 Task: Add the task  Develop a new online platform for event ticket sales to the section Code Crushers in the project AgileMind and add a Due Date to the respective task as 2023/07/02
Action: Mouse moved to (613, 385)
Screenshot: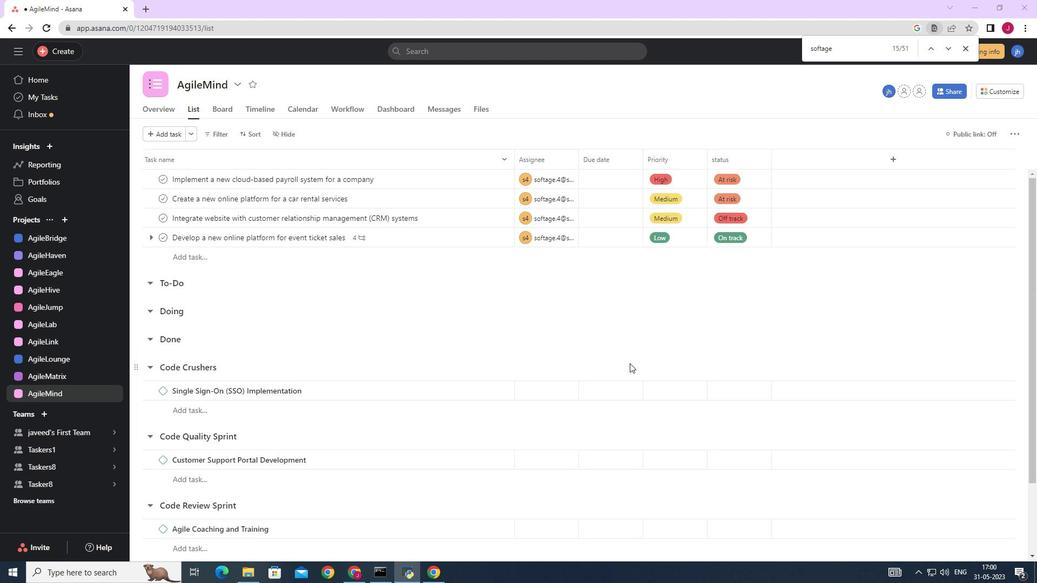 
Action: Mouse scrolled (613, 386) with delta (0, 0)
Screenshot: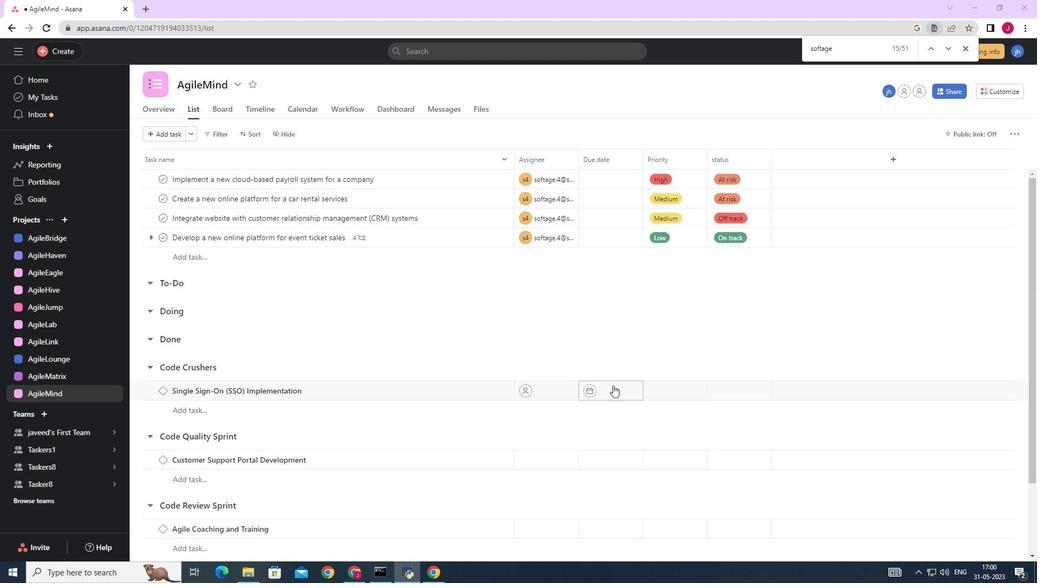 
Action: Mouse scrolled (613, 386) with delta (0, 0)
Screenshot: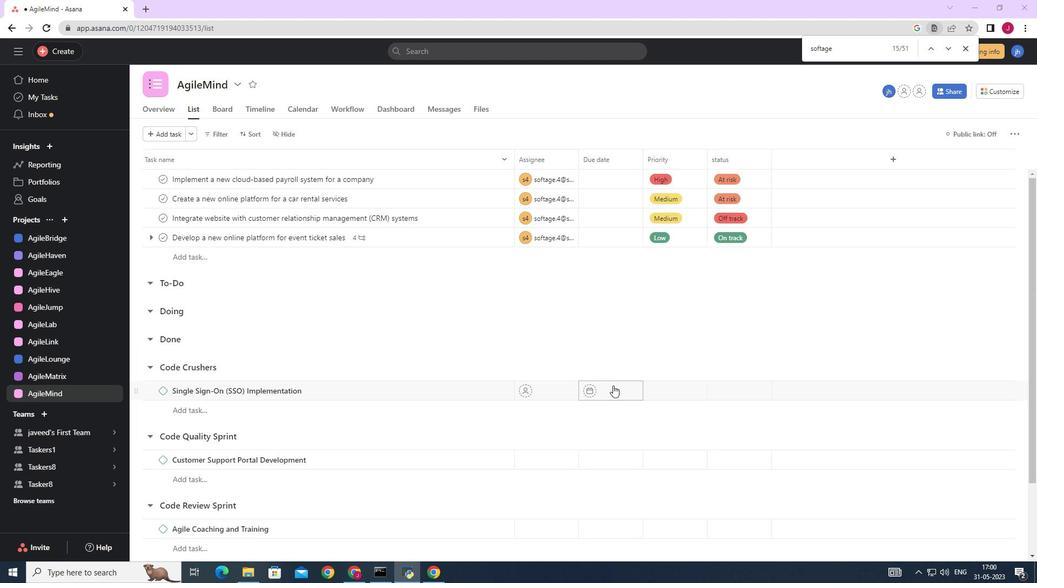 
Action: Mouse scrolled (613, 386) with delta (0, 0)
Screenshot: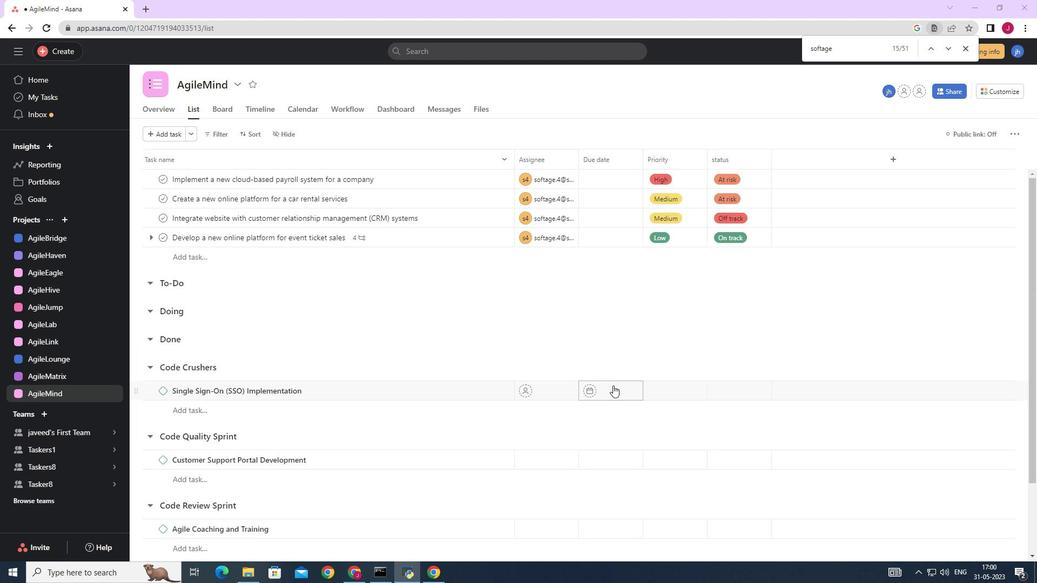 
Action: Mouse moved to (599, 385)
Screenshot: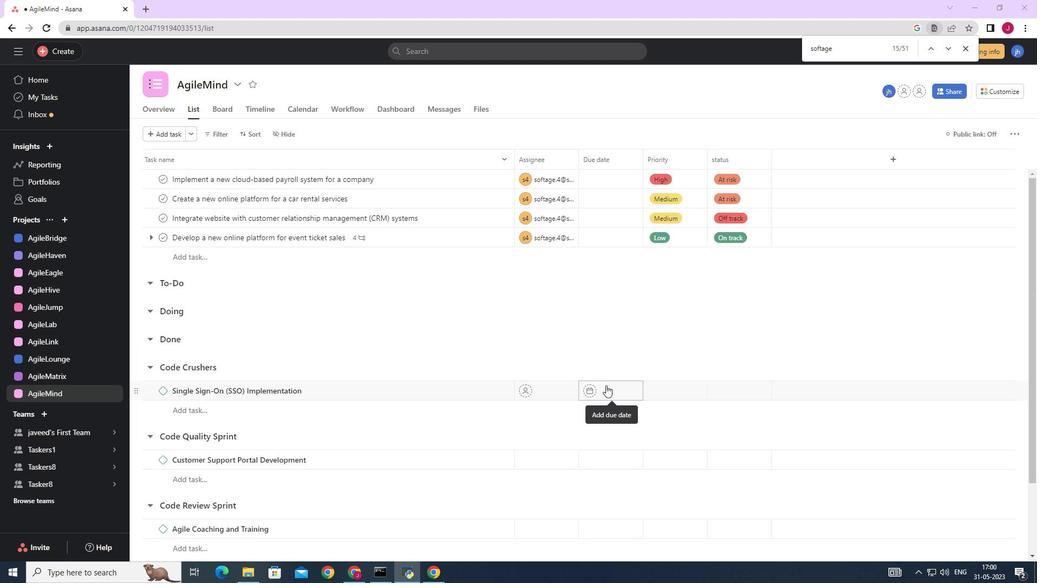 
Action: Mouse scrolled (599, 386) with delta (0, 0)
Screenshot: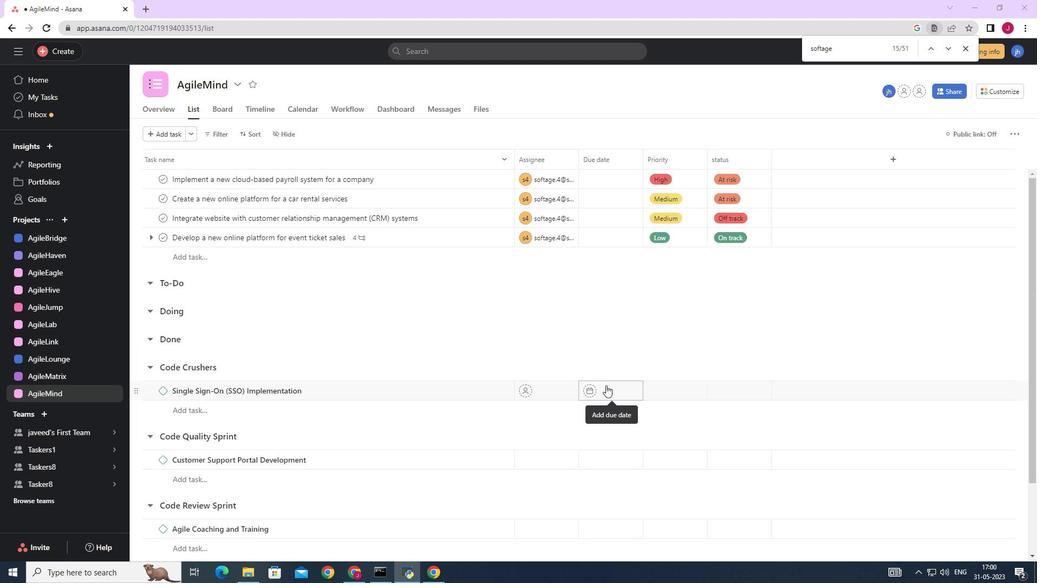 
Action: Mouse scrolled (599, 386) with delta (0, 0)
Screenshot: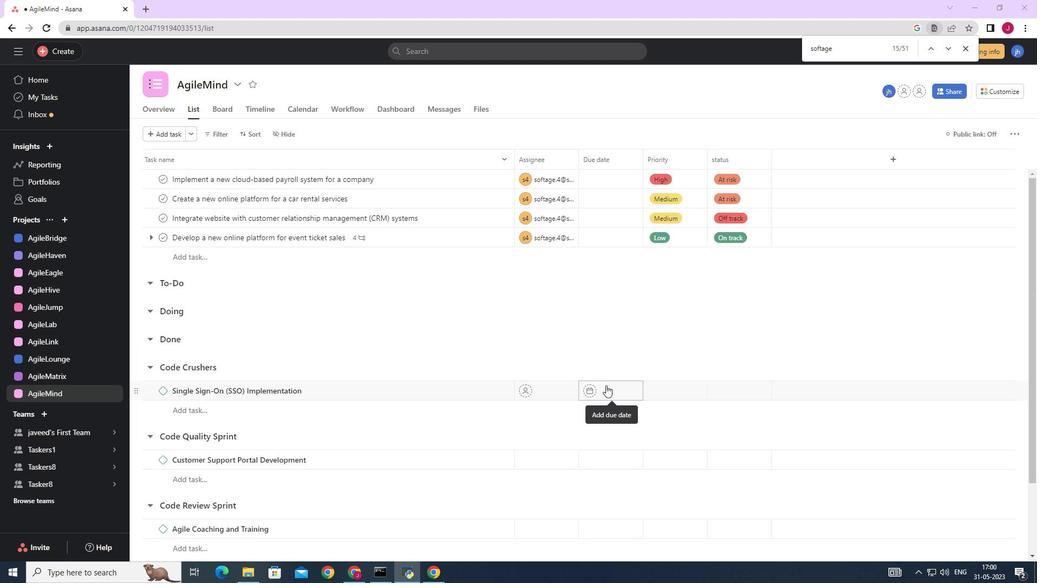 
Action: Mouse scrolled (599, 386) with delta (0, 0)
Screenshot: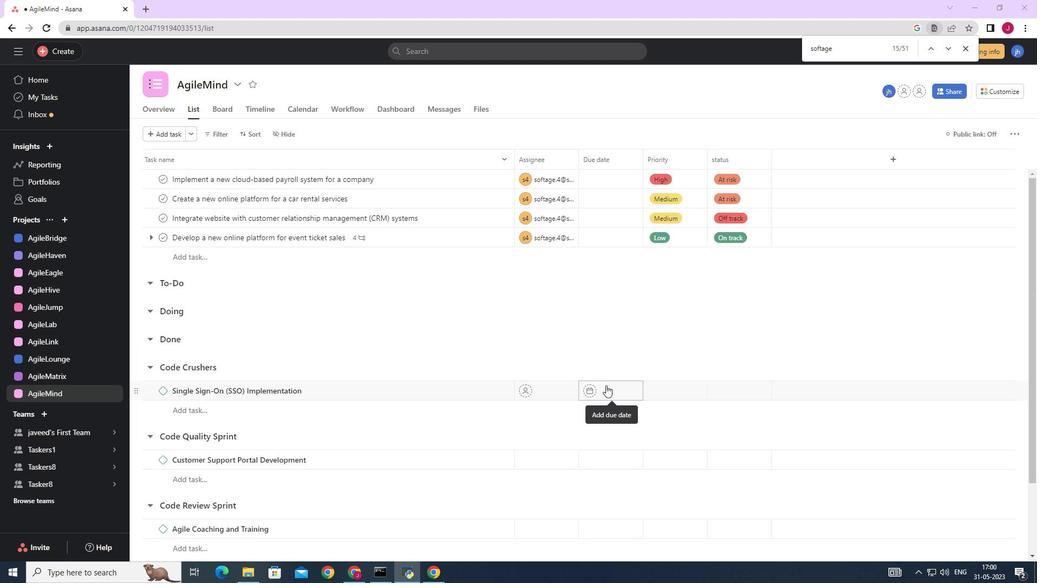 
Action: Mouse moved to (486, 237)
Screenshot: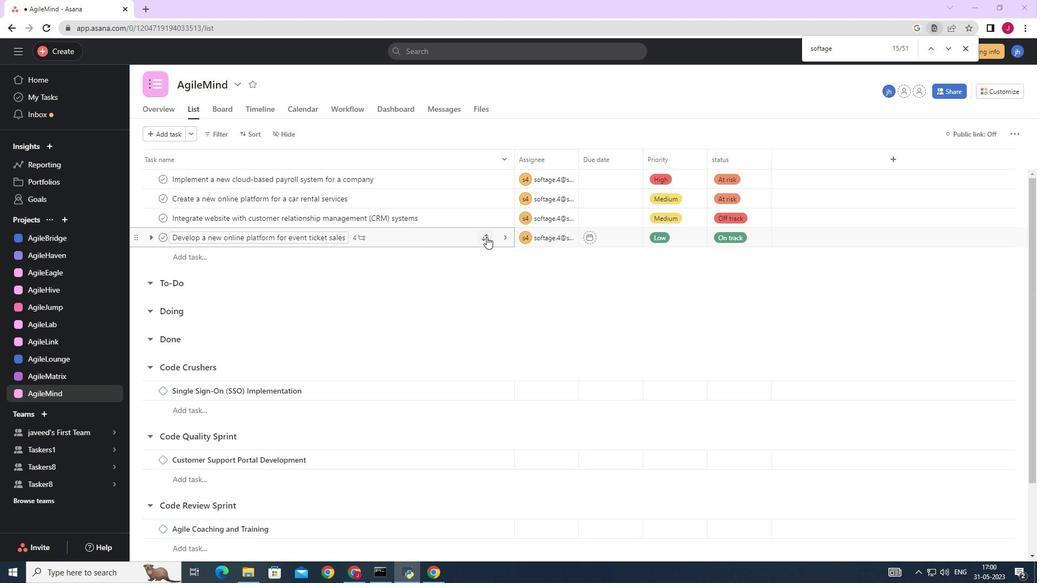 
Action: Mouse pressed left at (486, 237)
Screenshot: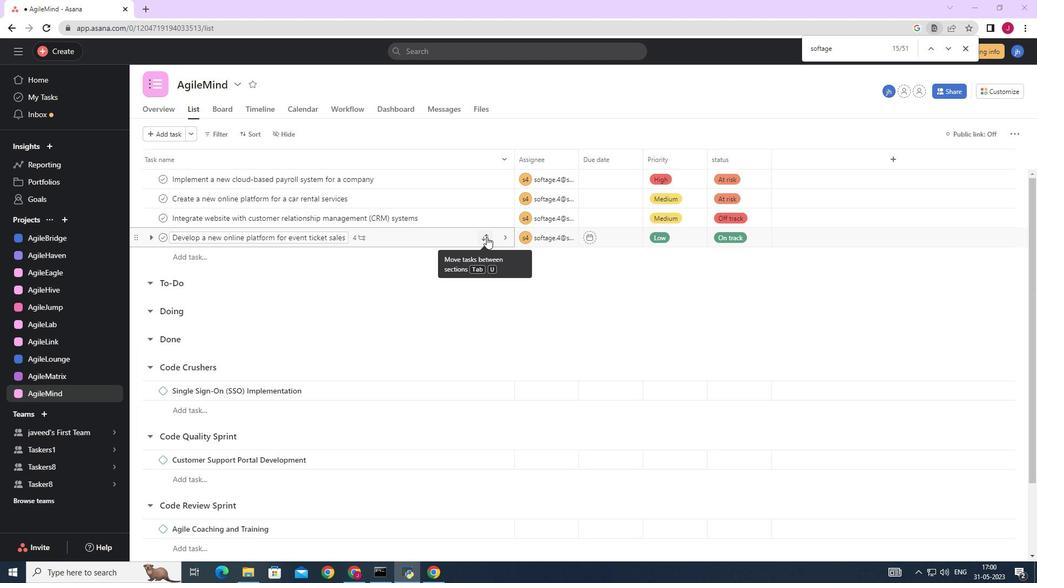 
Action: Mouse moved to (455, 357)
Screenshot: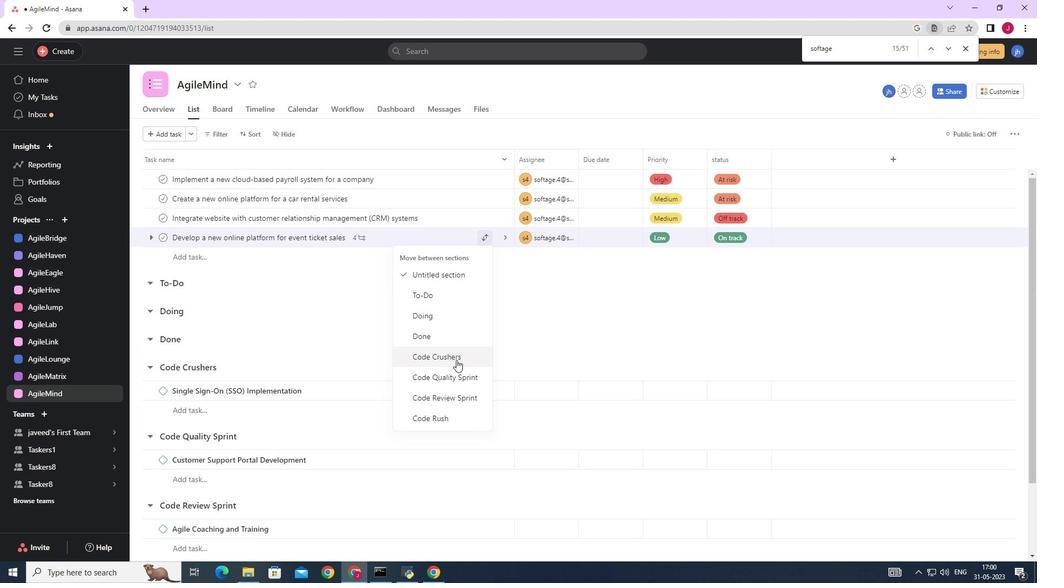 
Action: Mouse pressed left at (455, 357)
Screenshot: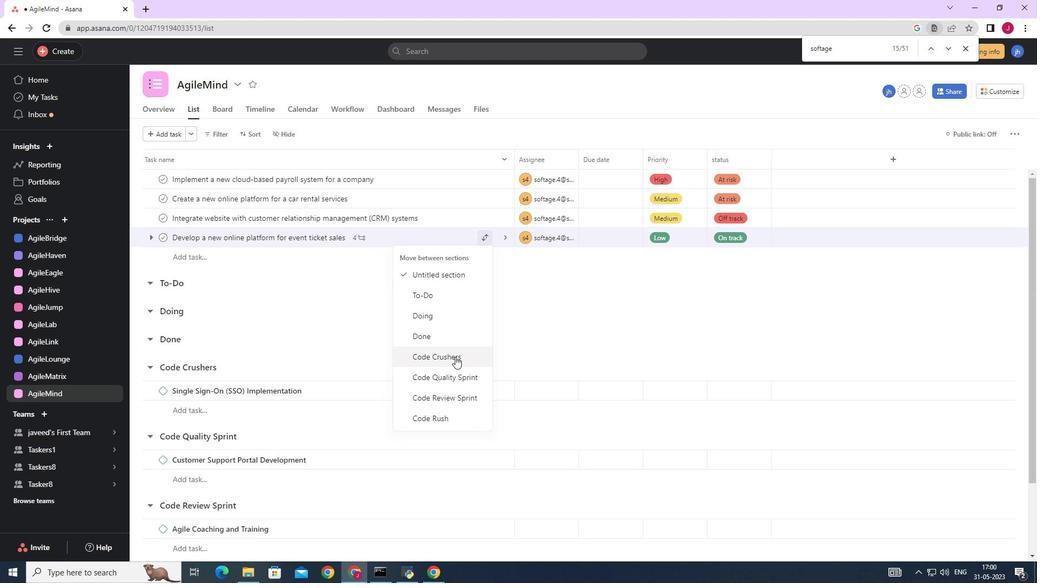 
Action: Mouse moved to (621, 375)
Screenshot: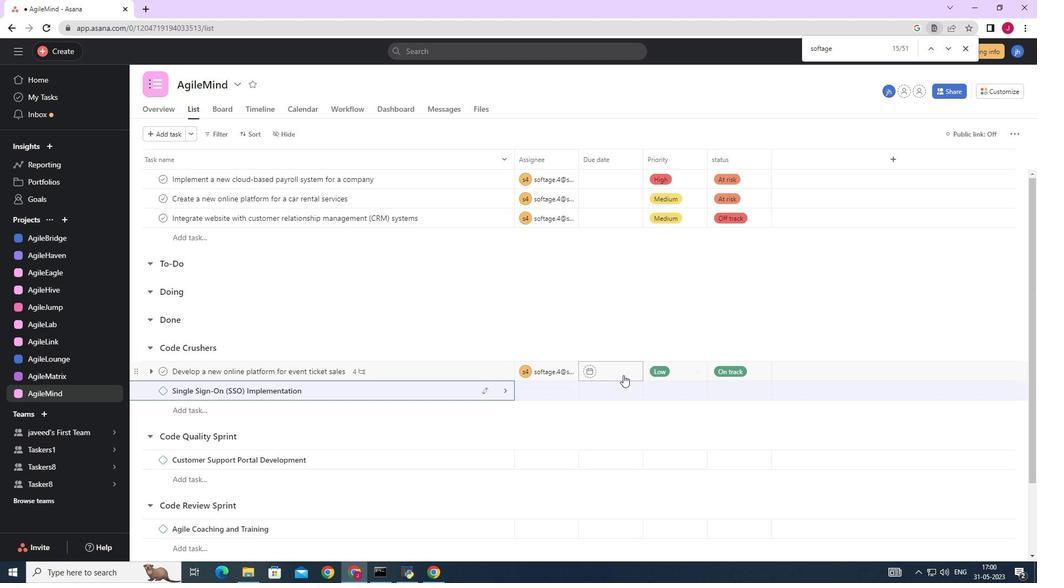 
Action: Mouse pressed left at (621, 375)
Screenshot: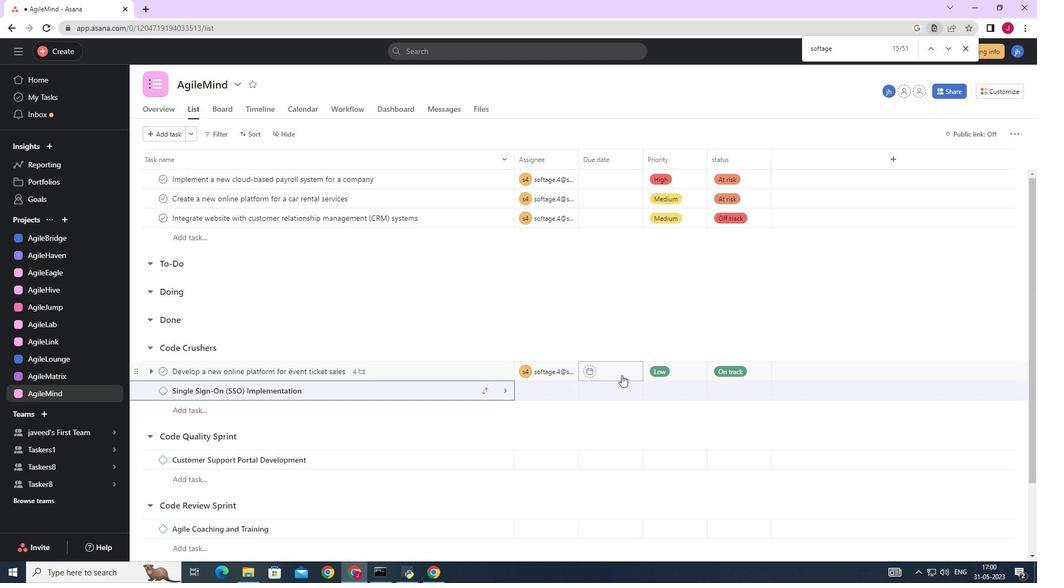 
Action: Mouse moved to (725, 199)
Screenshot: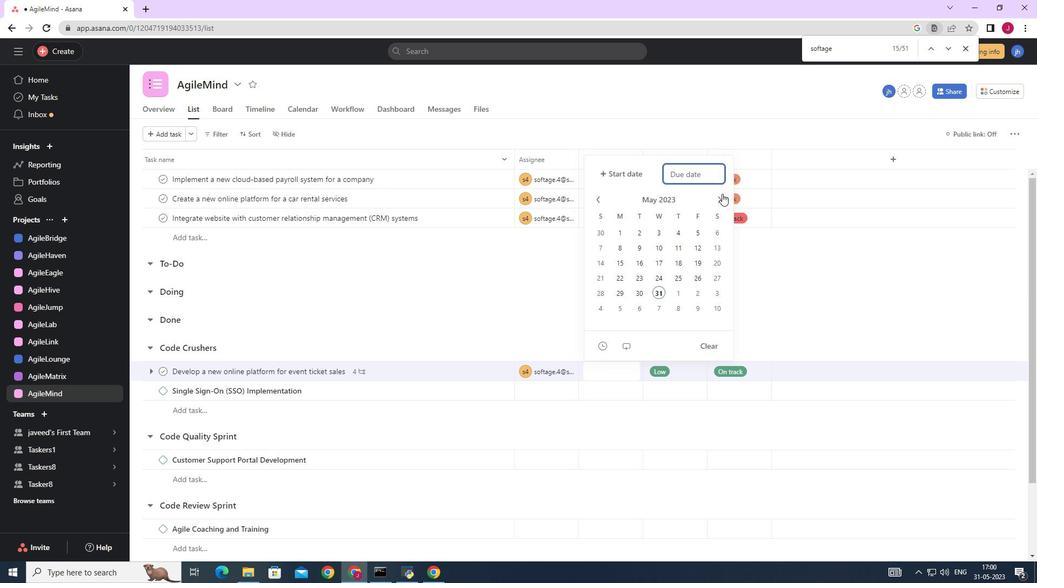 
Action: Mouse pressed left at (725, 199)
Screenshot: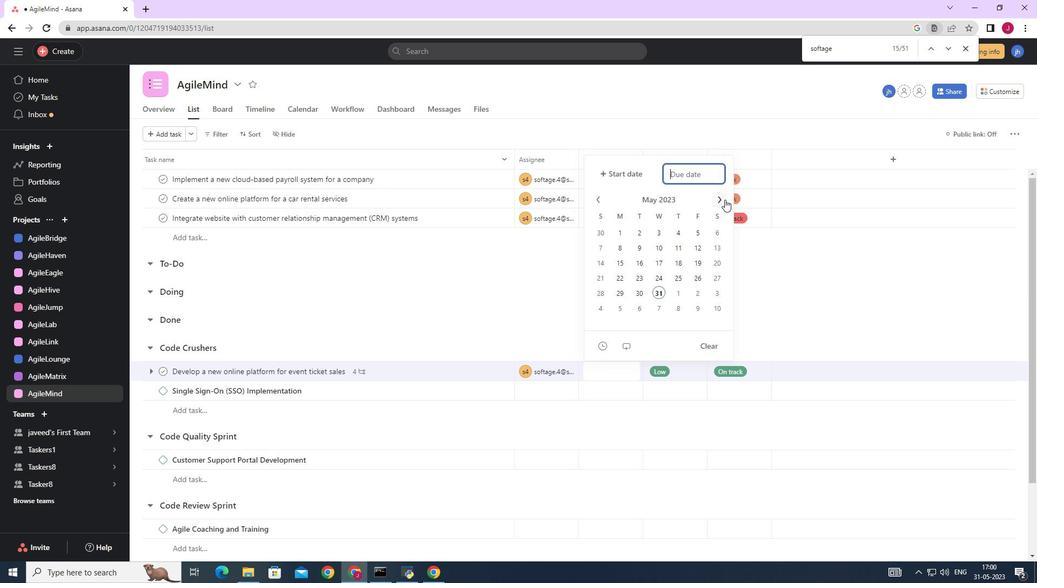 
Action: Mouse moved to (725, 199)
Screenshot: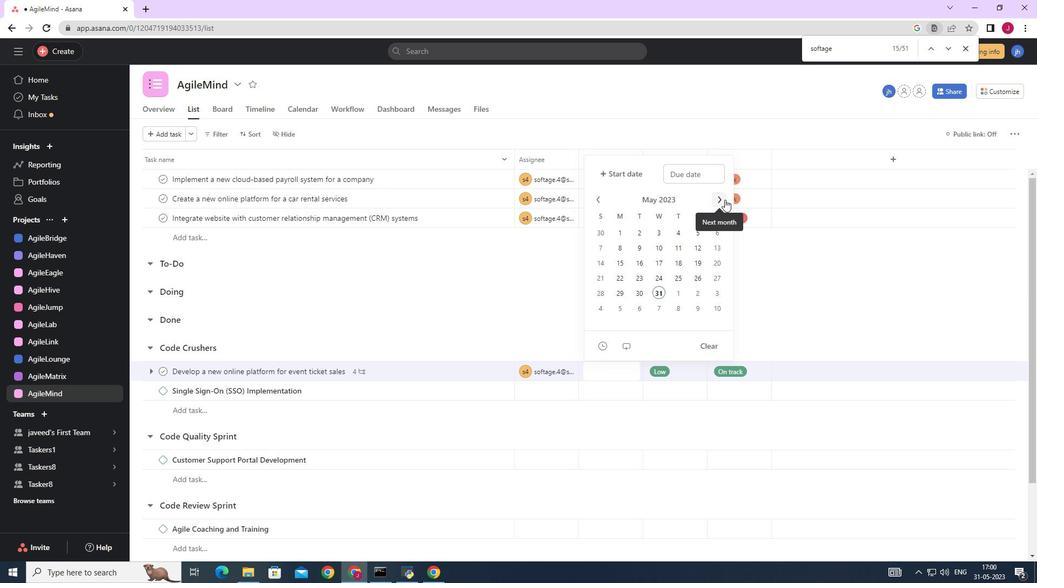 
Action: Mouse pressed left at (725, 199)
Screenshot: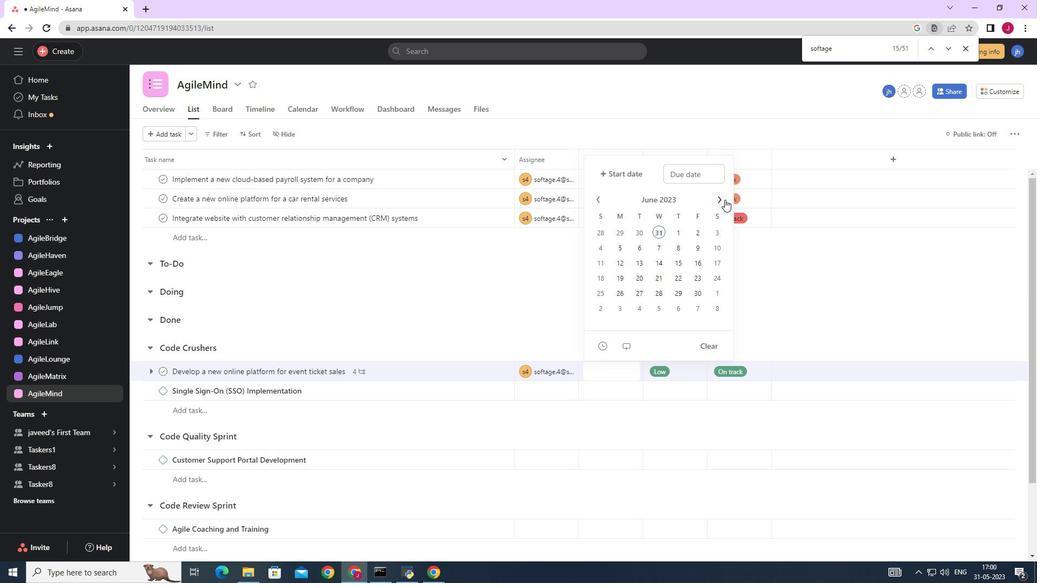 
Action: Mouse moved to (602, 248)
Screenshot: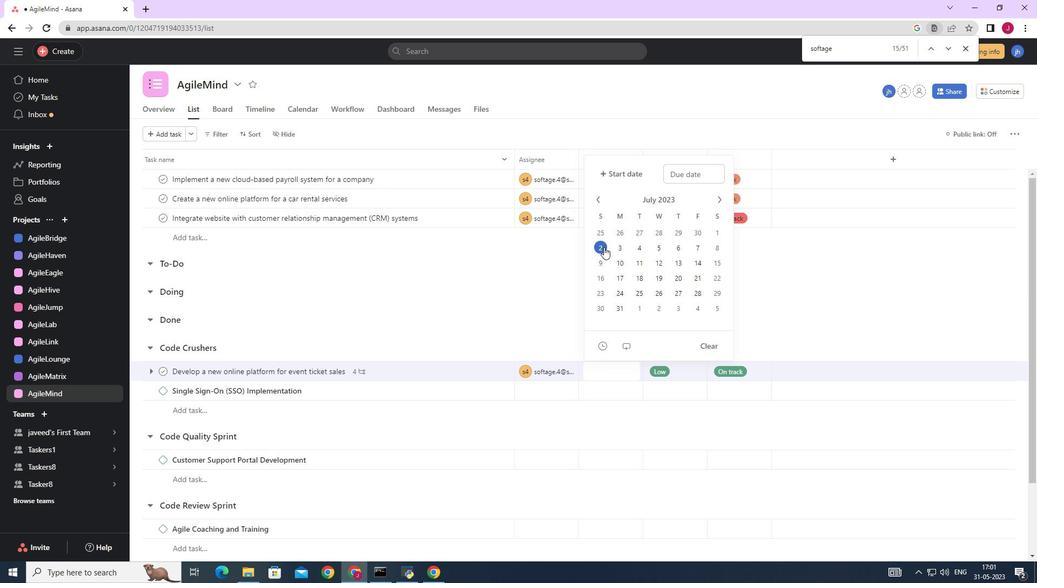 
Action: Mouse pressed left at (602, 248)
Screenshot: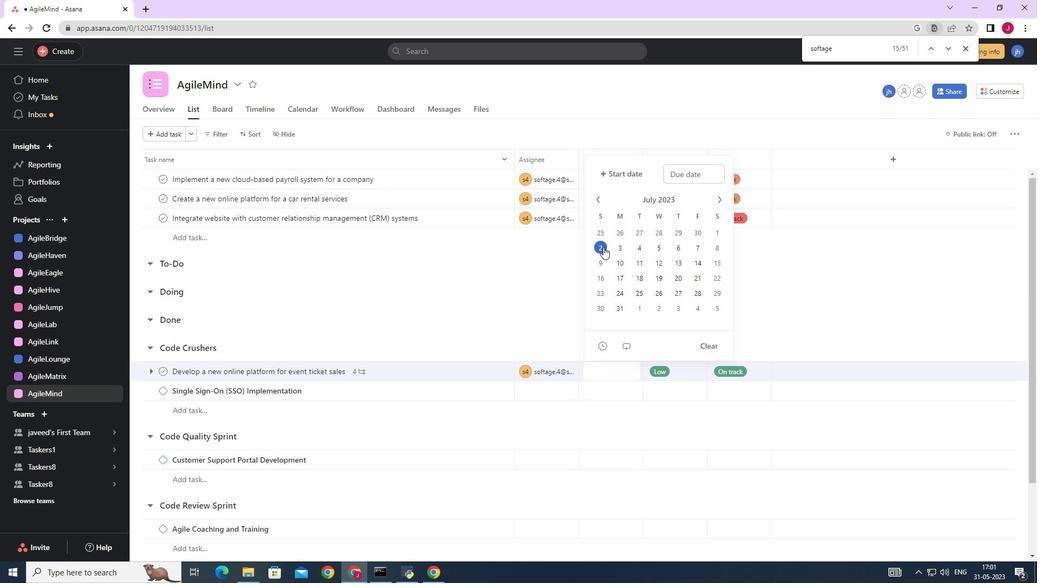 
Action: Mouse moved to (889, 294)
Screenshot: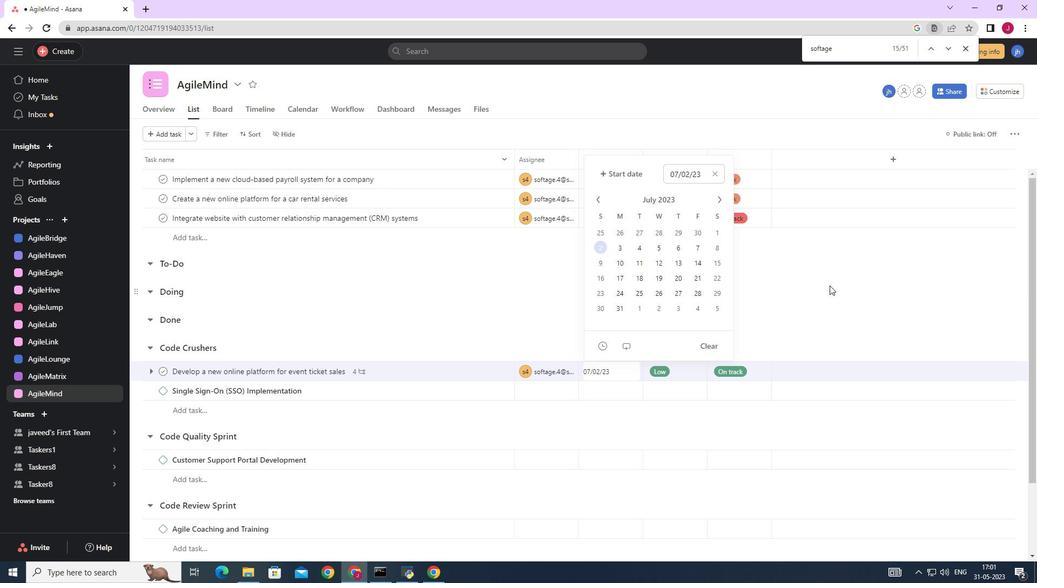 
Action: Mouse pressed left at (889, 294)
Screenshot: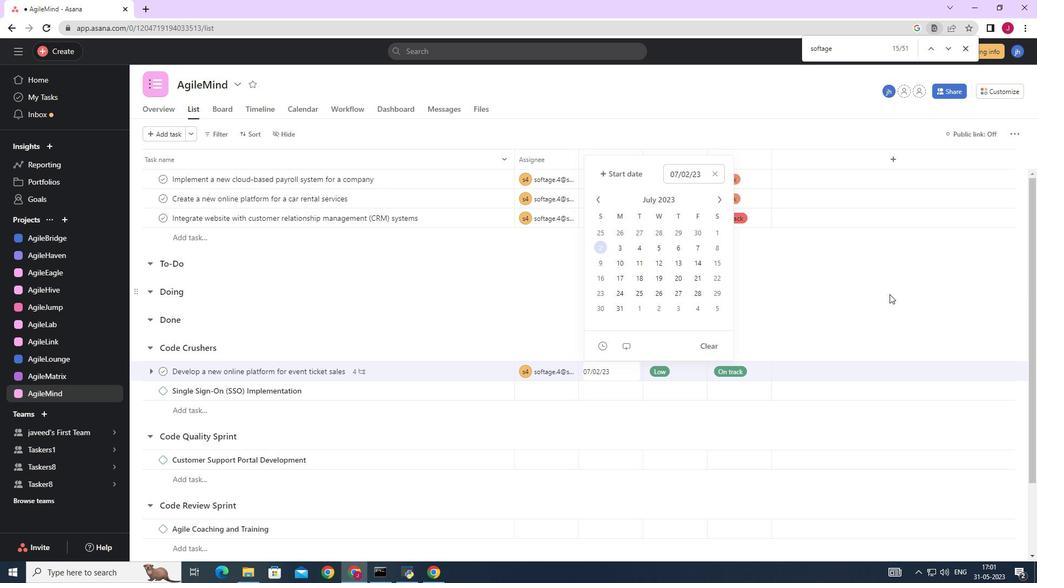 
Action: Mouse moved to (890, 293)
Screenshot: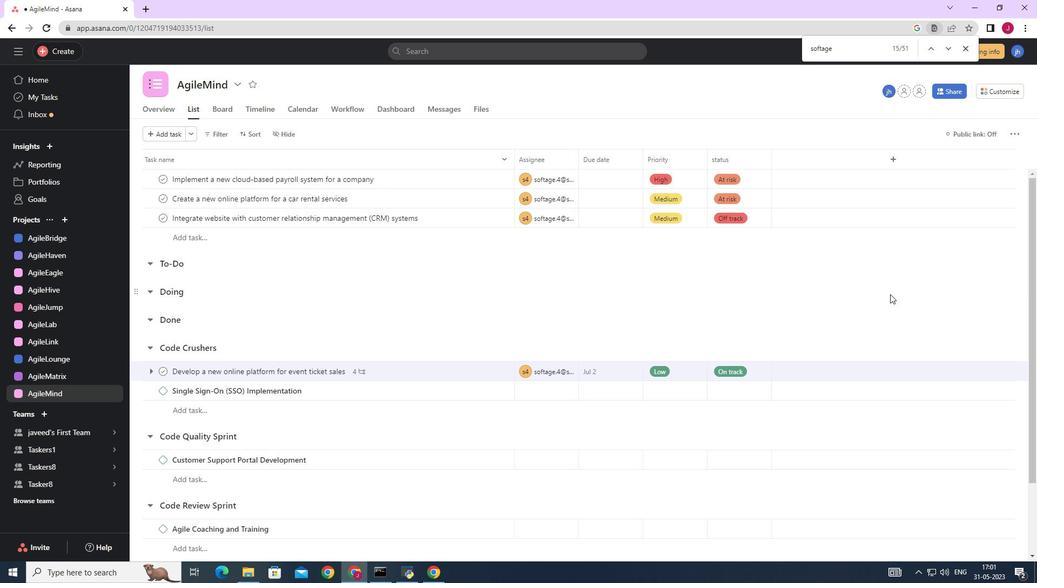 
